 Task: Use the formula "UMINUS" in spreadsheet "Project portfolio".
Action: Mouse moved to (810, 223)
Screenshot: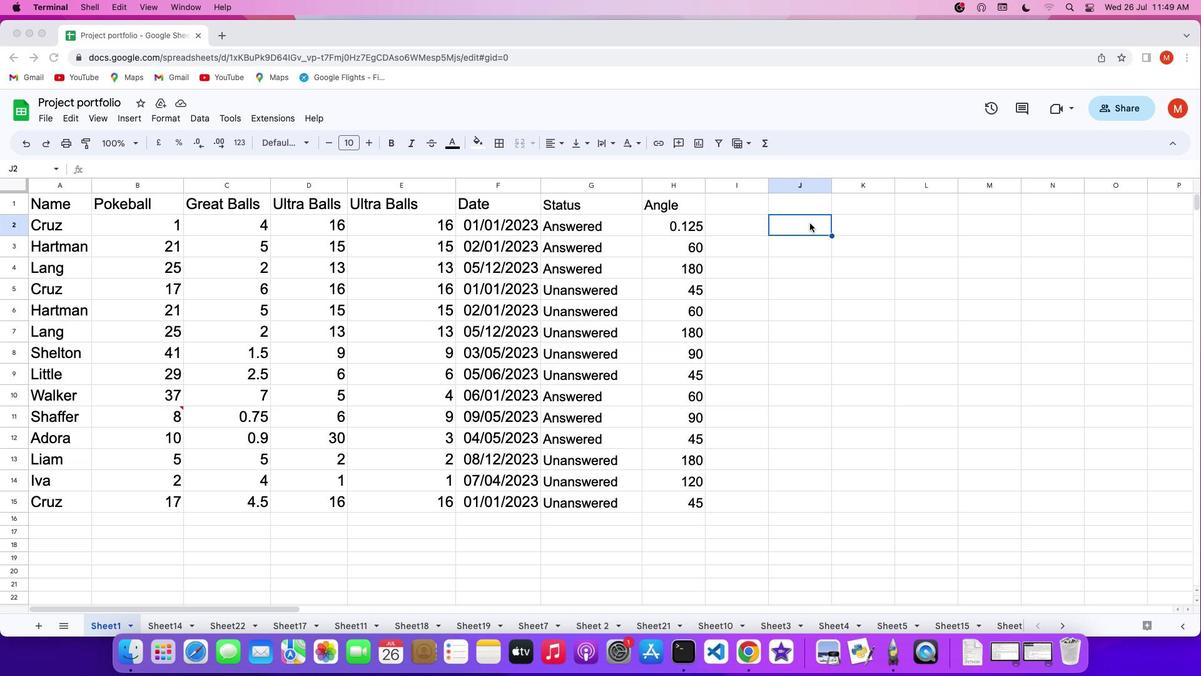 
Action: Mouse pressed left at (810, 223)
Screenshot: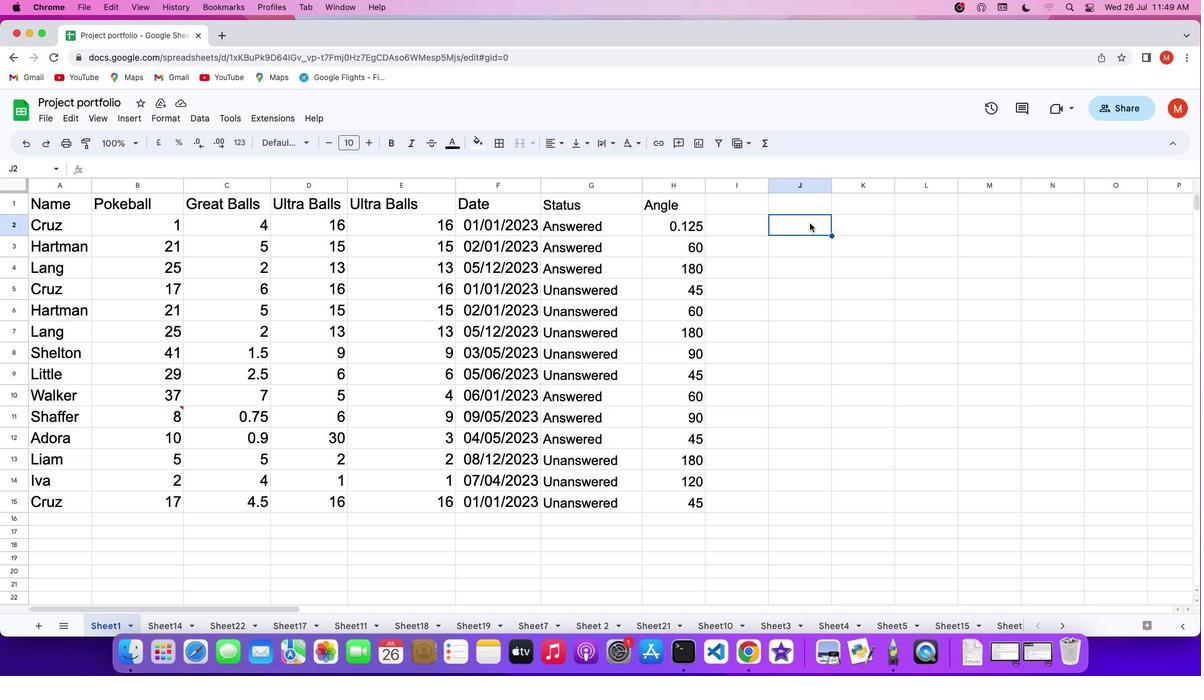 
Action: Mouse pressed left at (810, 223)
Screenshot: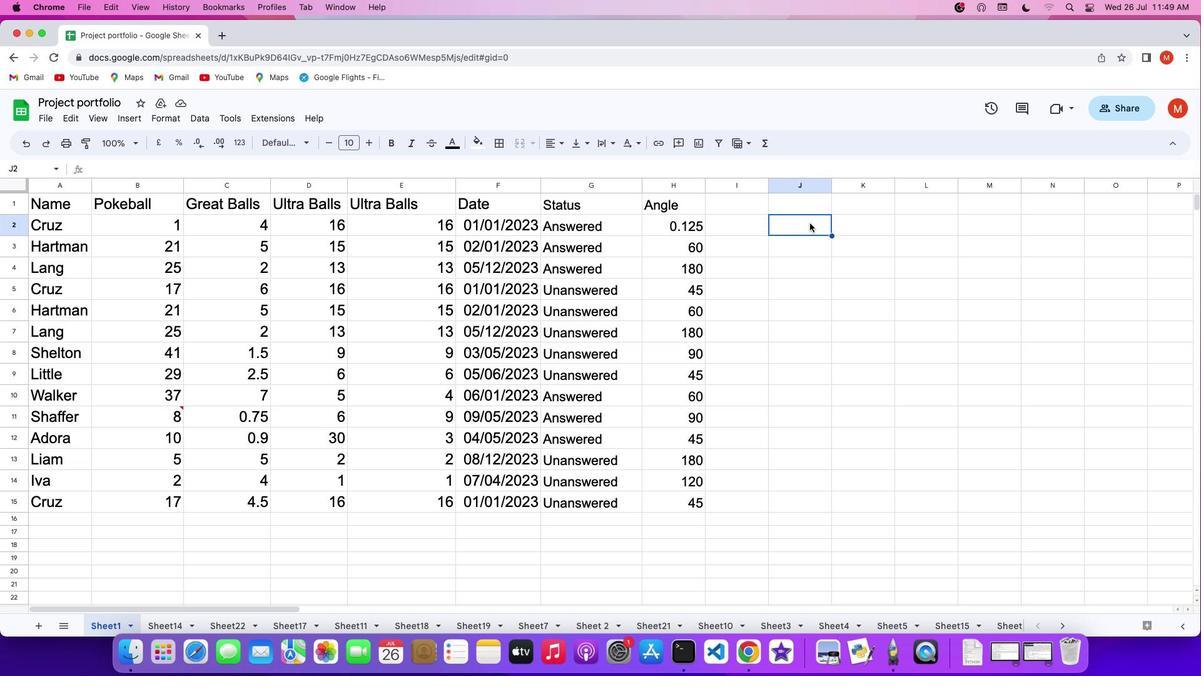 
Action: Key pressed '='
Screenshot: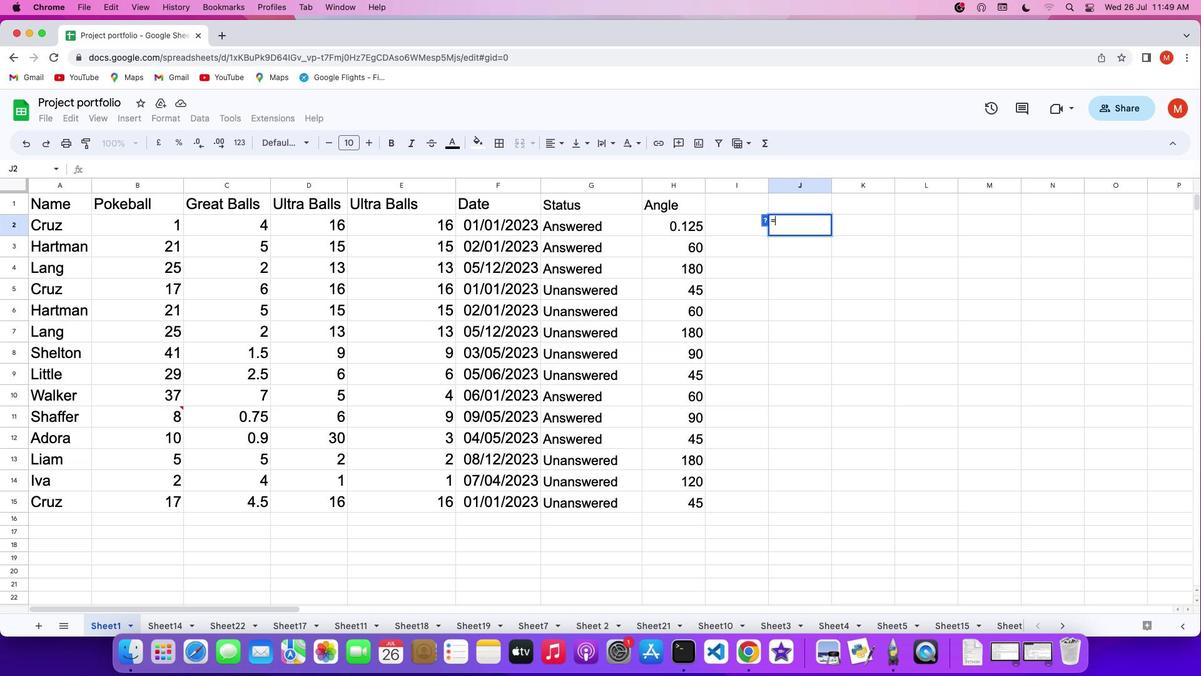 
Action: Mouse moved to (760, 143)
Screenshot: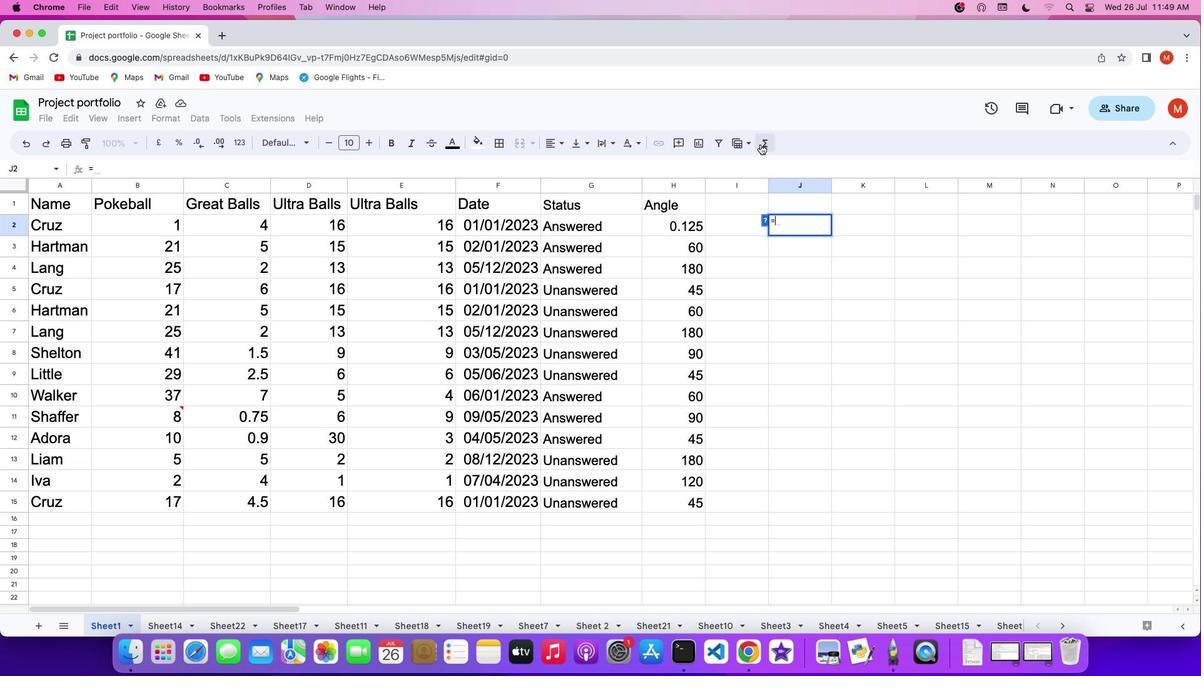 
Action: Mouse pressed left at (760, 143)
Screenshot: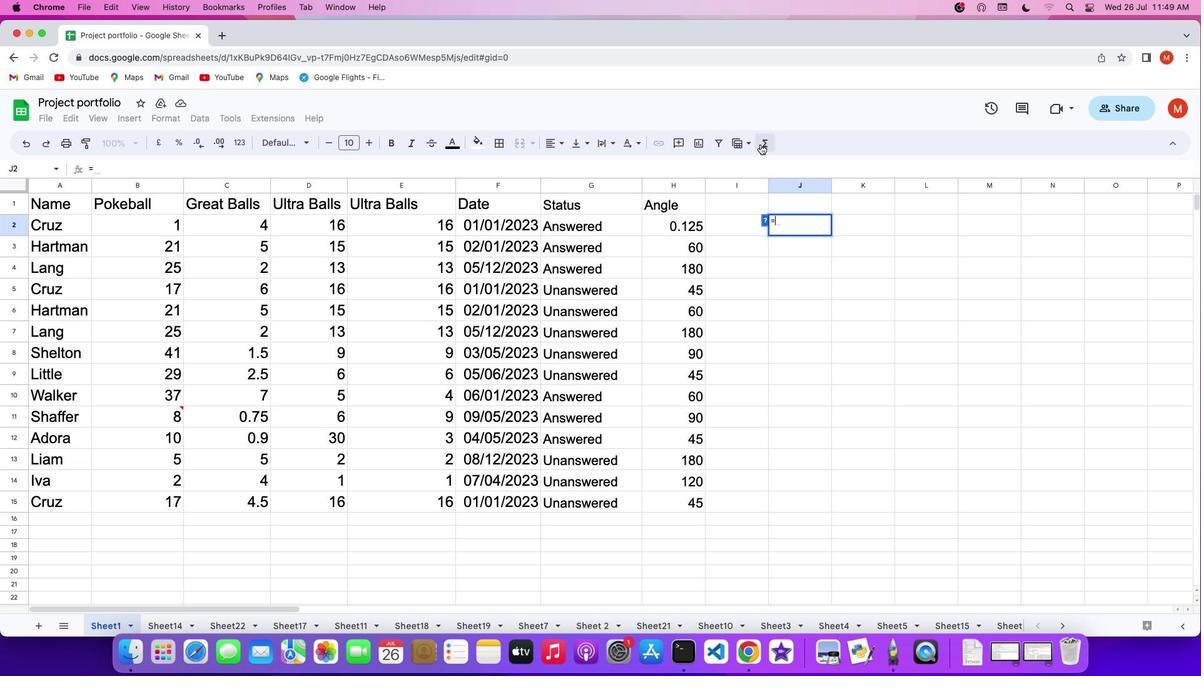 
Action: Mouse moved to (930, 451)
Screenshot: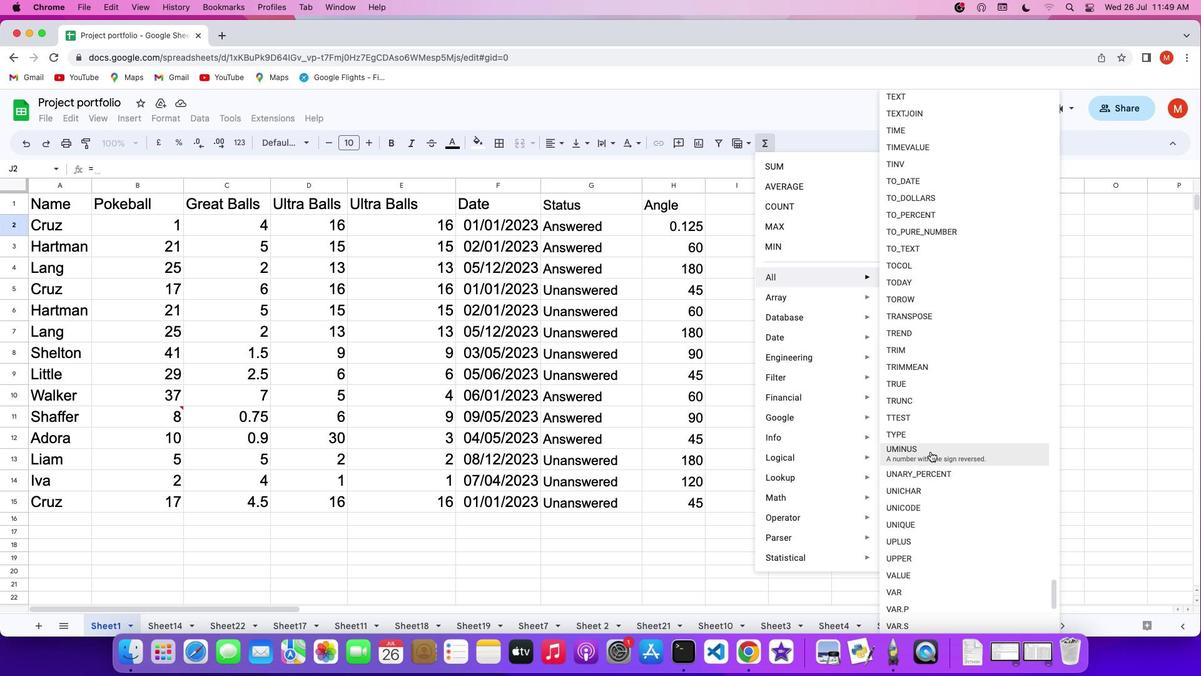 
Action: Mouse pressed left at (930, 451)
Screenshot: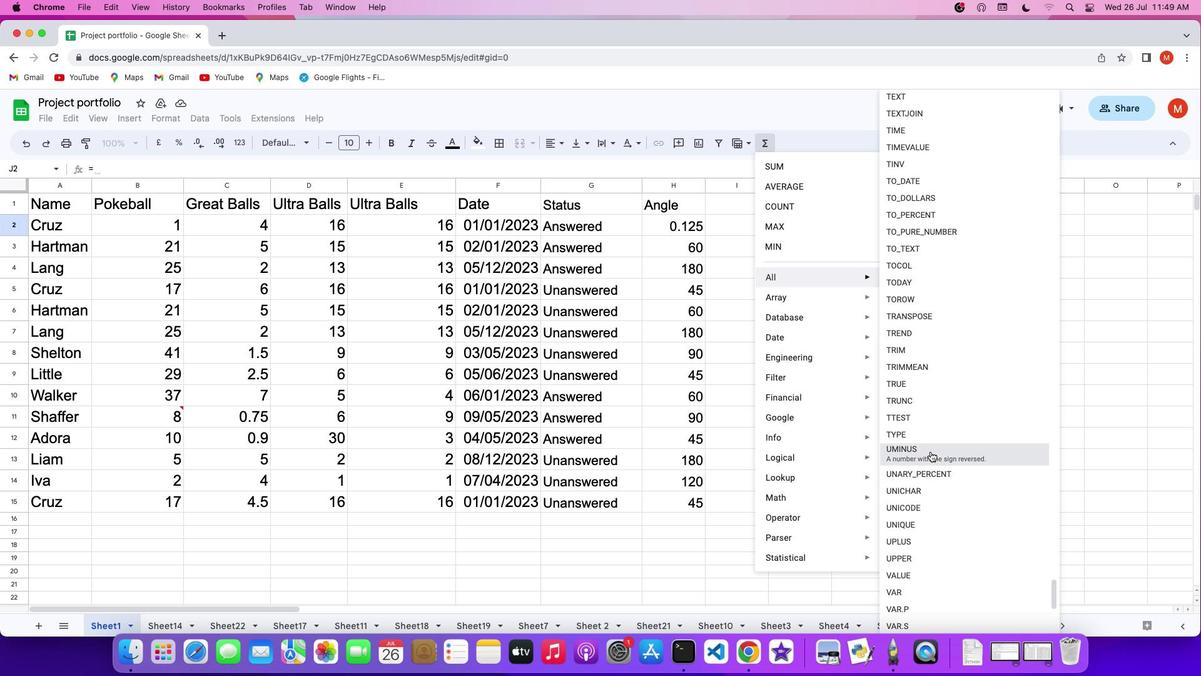 
Action: Key pressed '-''4'Key.enter
Screenshot: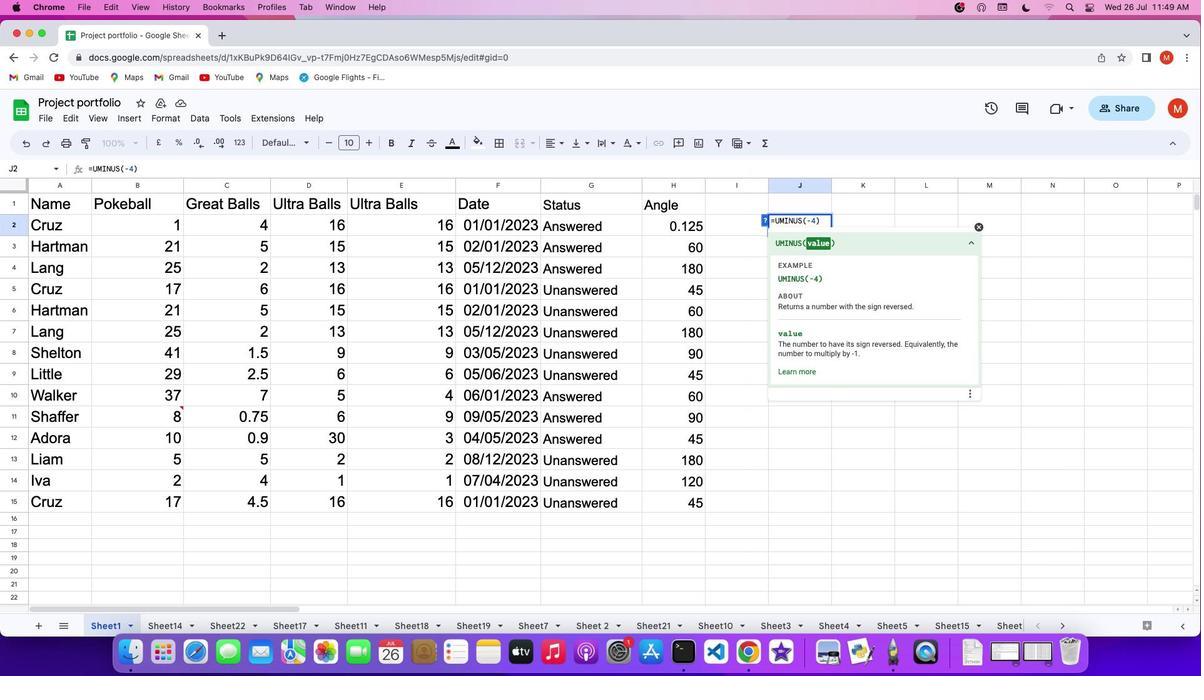 
